 Task: Use the formula "GAMMA.DIST" in spreadsheet "Project portfolio".
Action: Mouse pressed left at (435, 331)
Screenshot: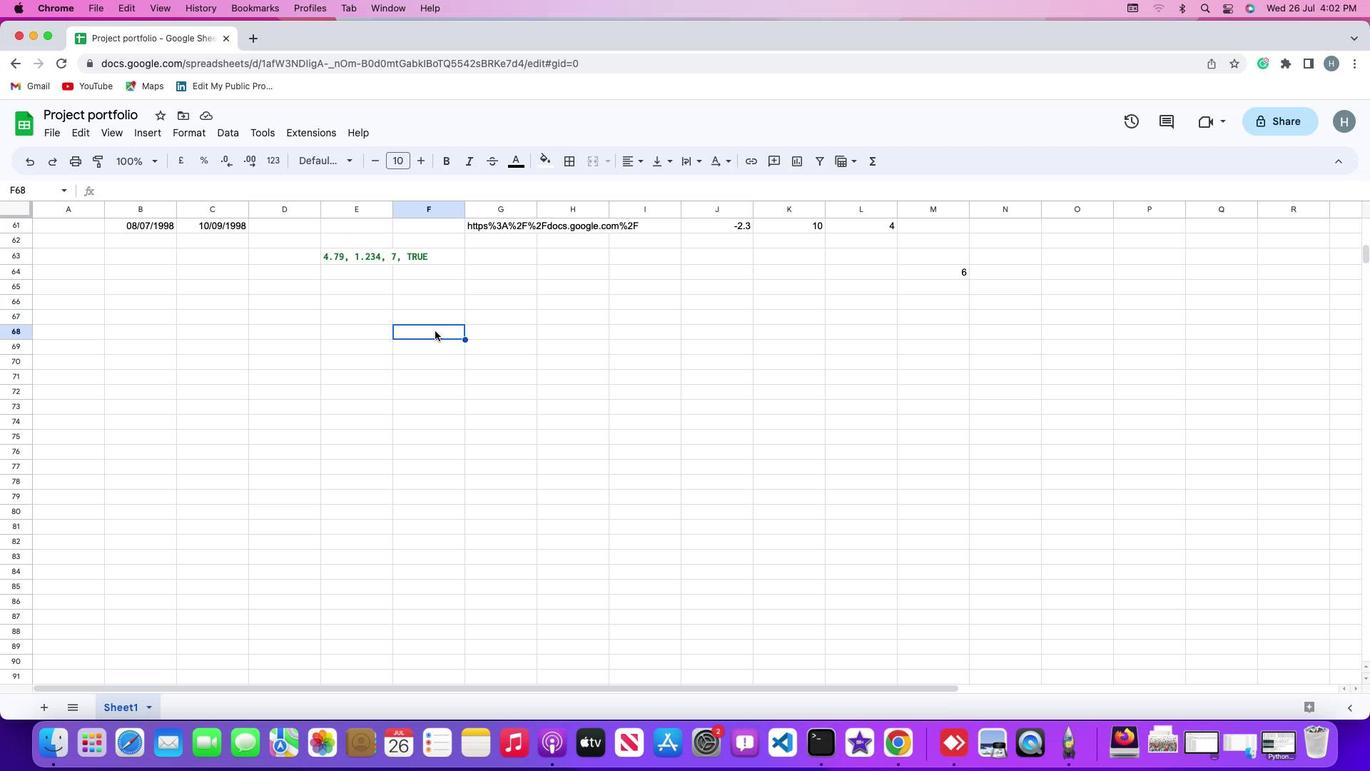 
Action: Mouse moved to (149, 135)
Screenshot: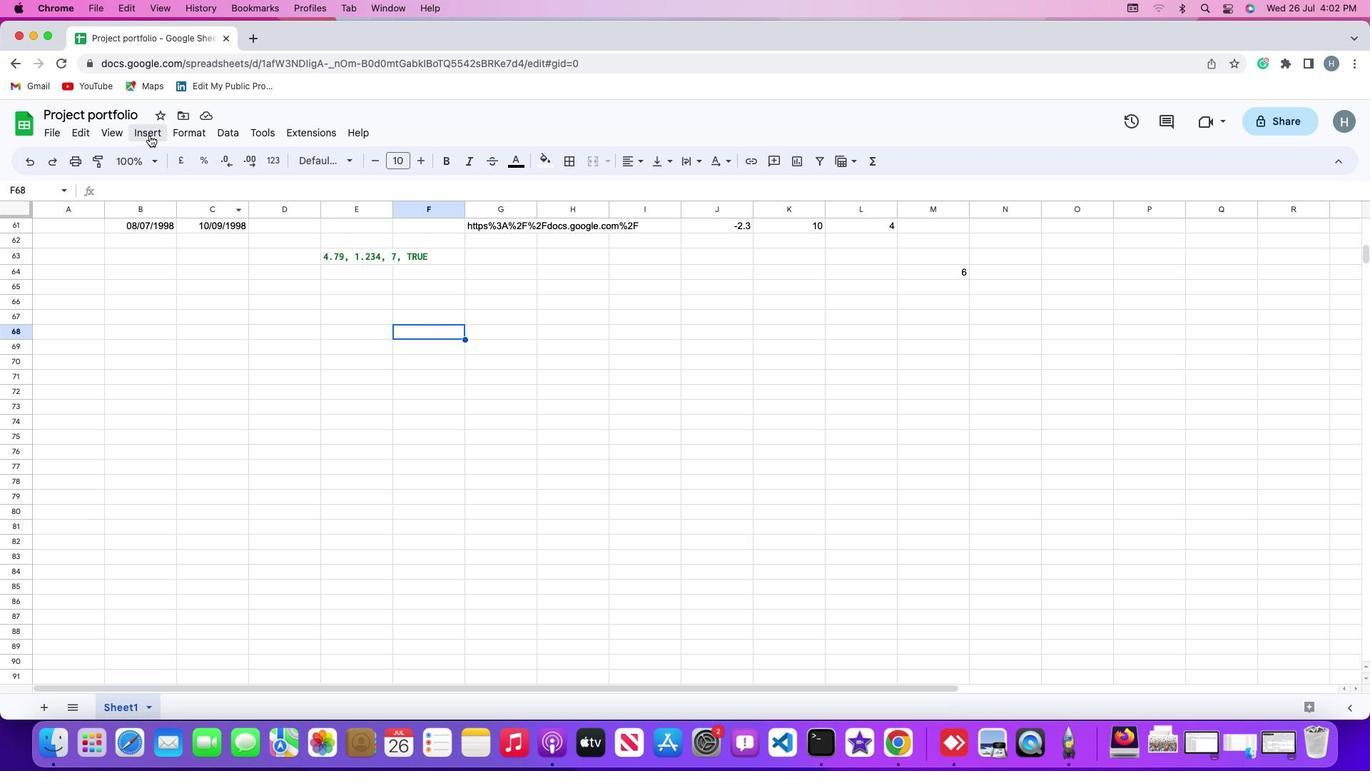 
Action: Mouse pressed left at (149, 135)
Screenshot: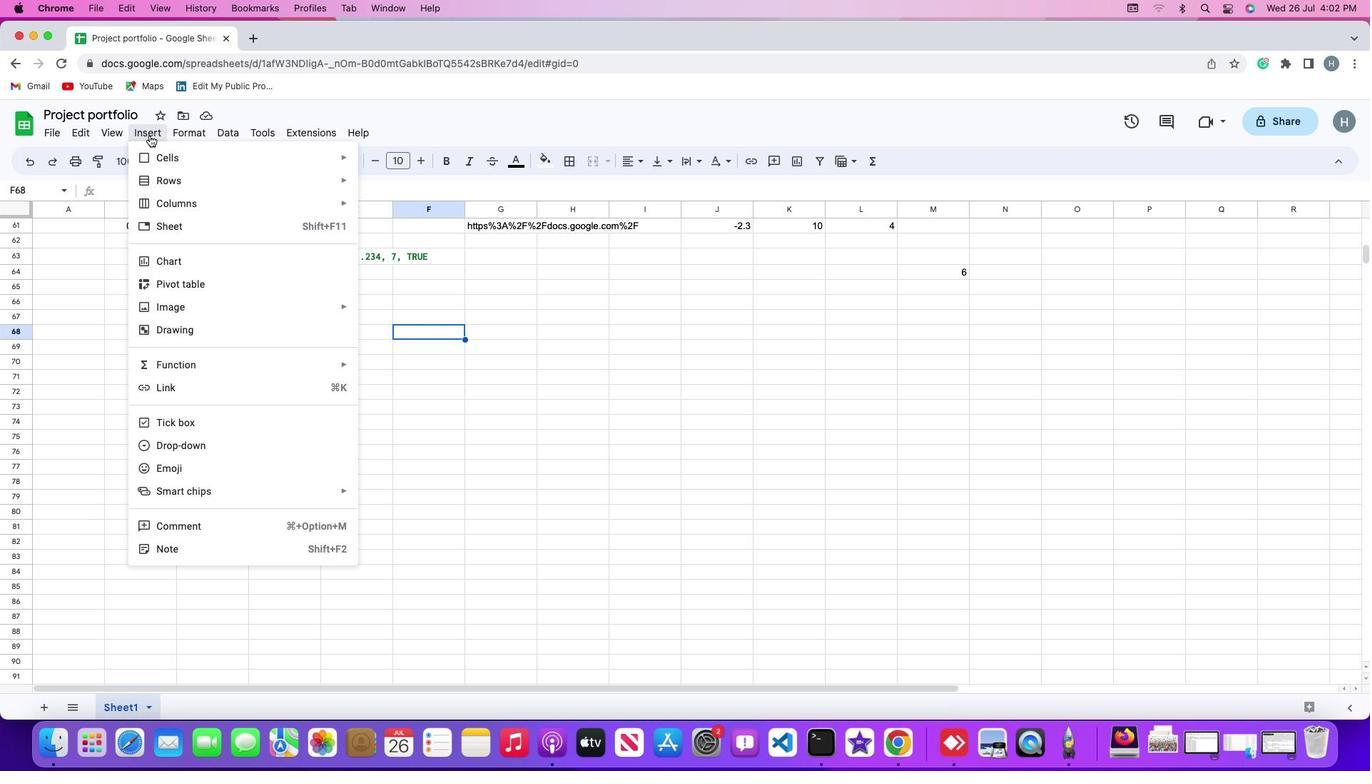 
Action: Mouse moved to (177, 359)
Screenshot: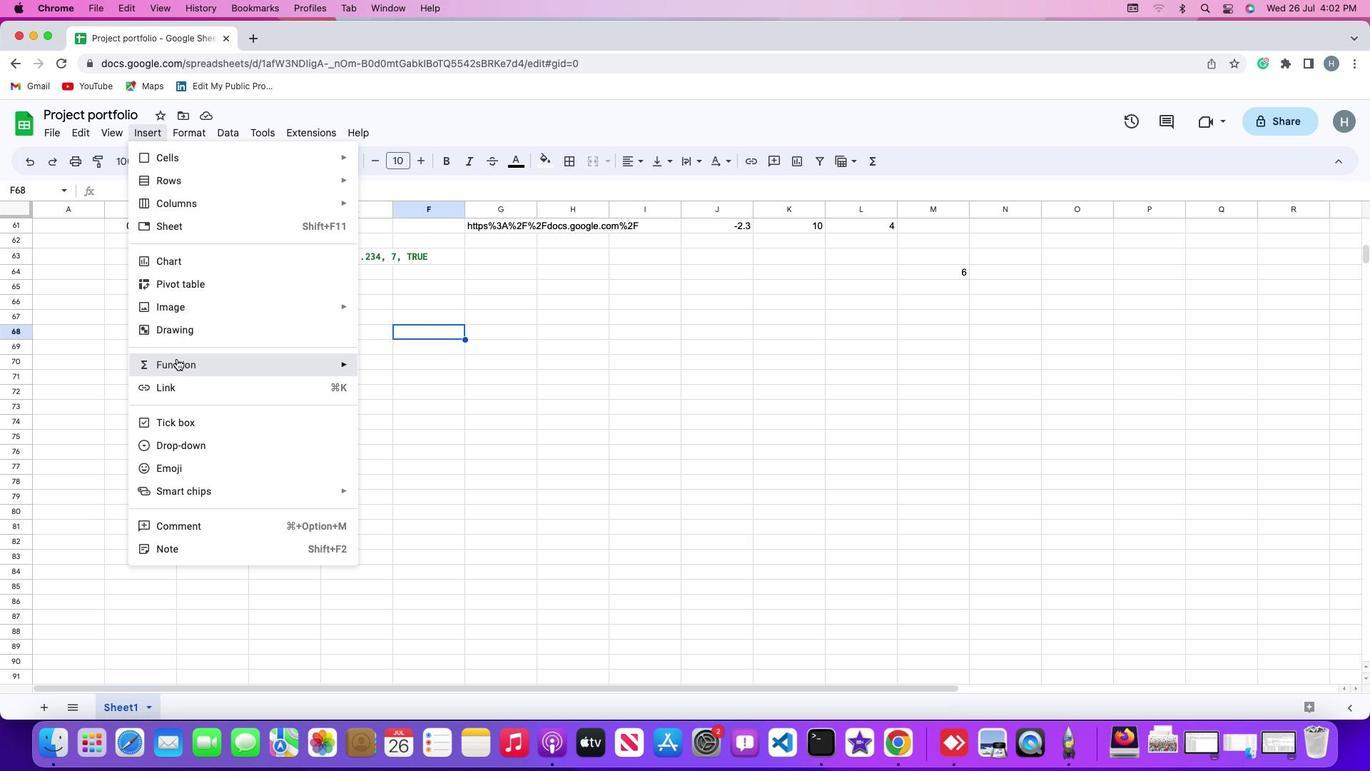 
Action: Mouse pressed left at (177, 359)
Screenshot: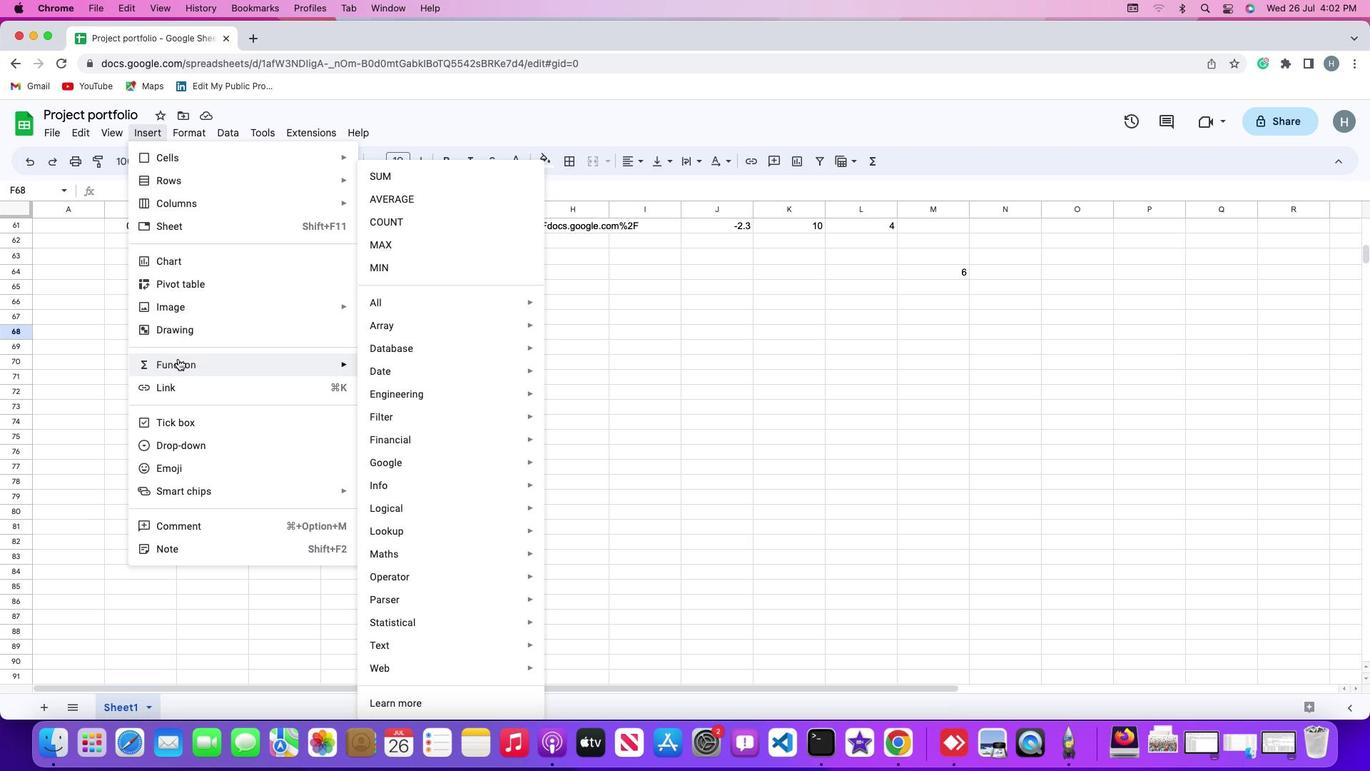 
Action: Mouse moved to (395, 302)
Screenshot: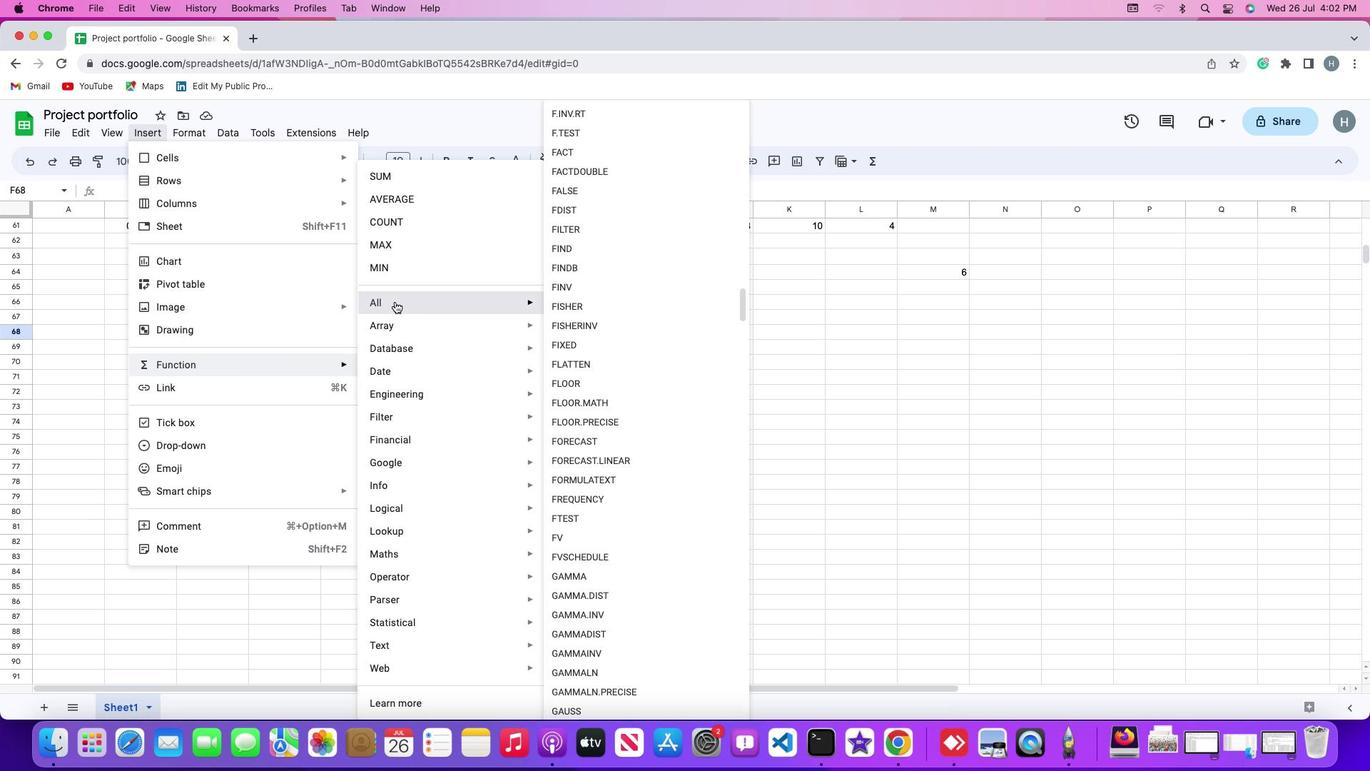 
Action: Mouse pressed left at (395, 302)
Screenshot: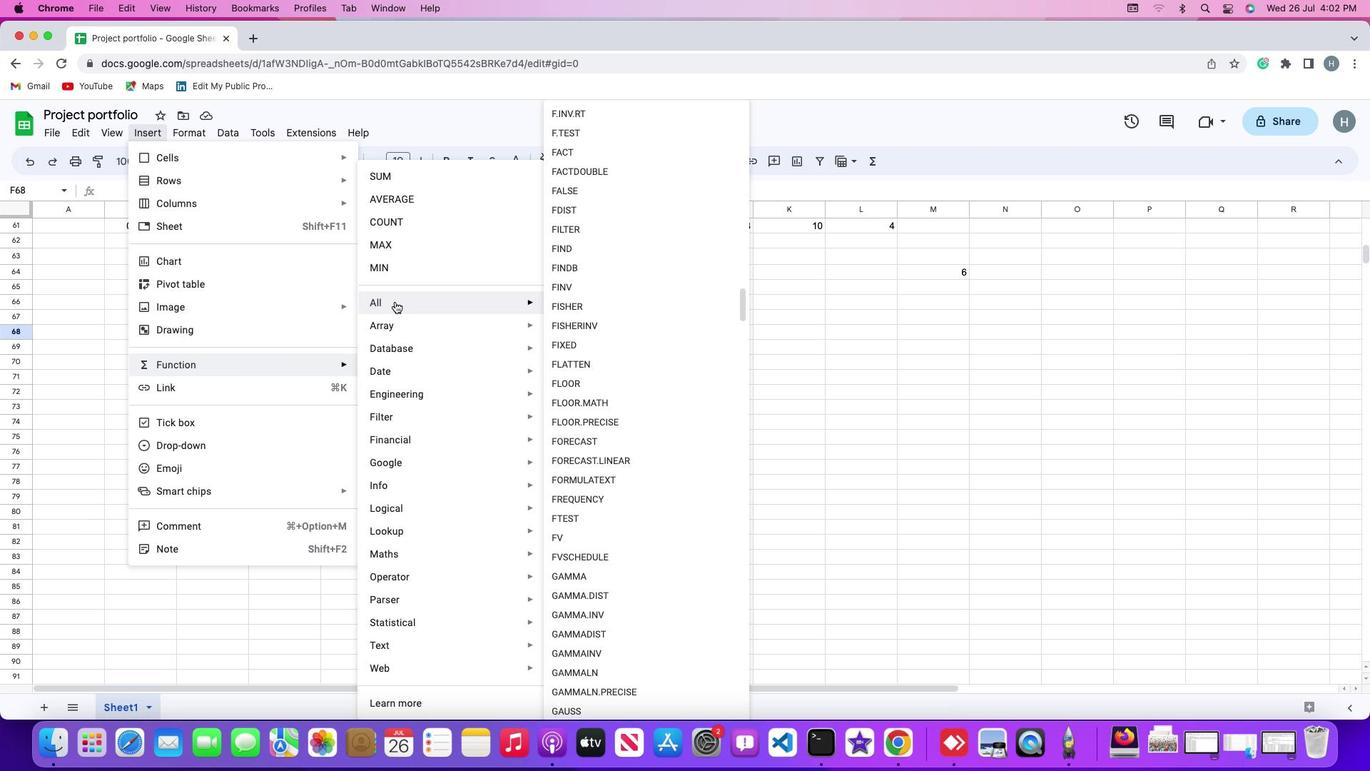 
Action: Mouse moved to (583, 600)
Screenshot: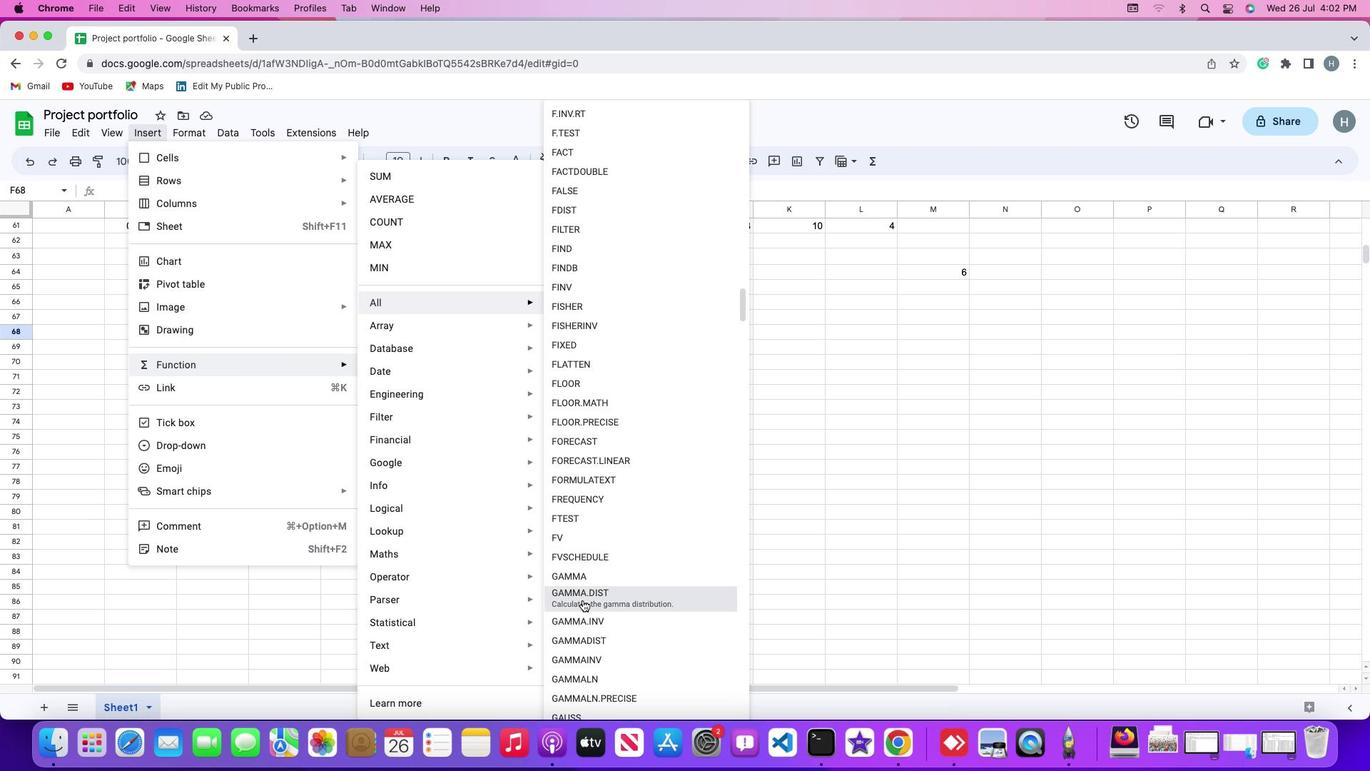 
Action: Mouse pressed left at (583, 600)
Screenshot: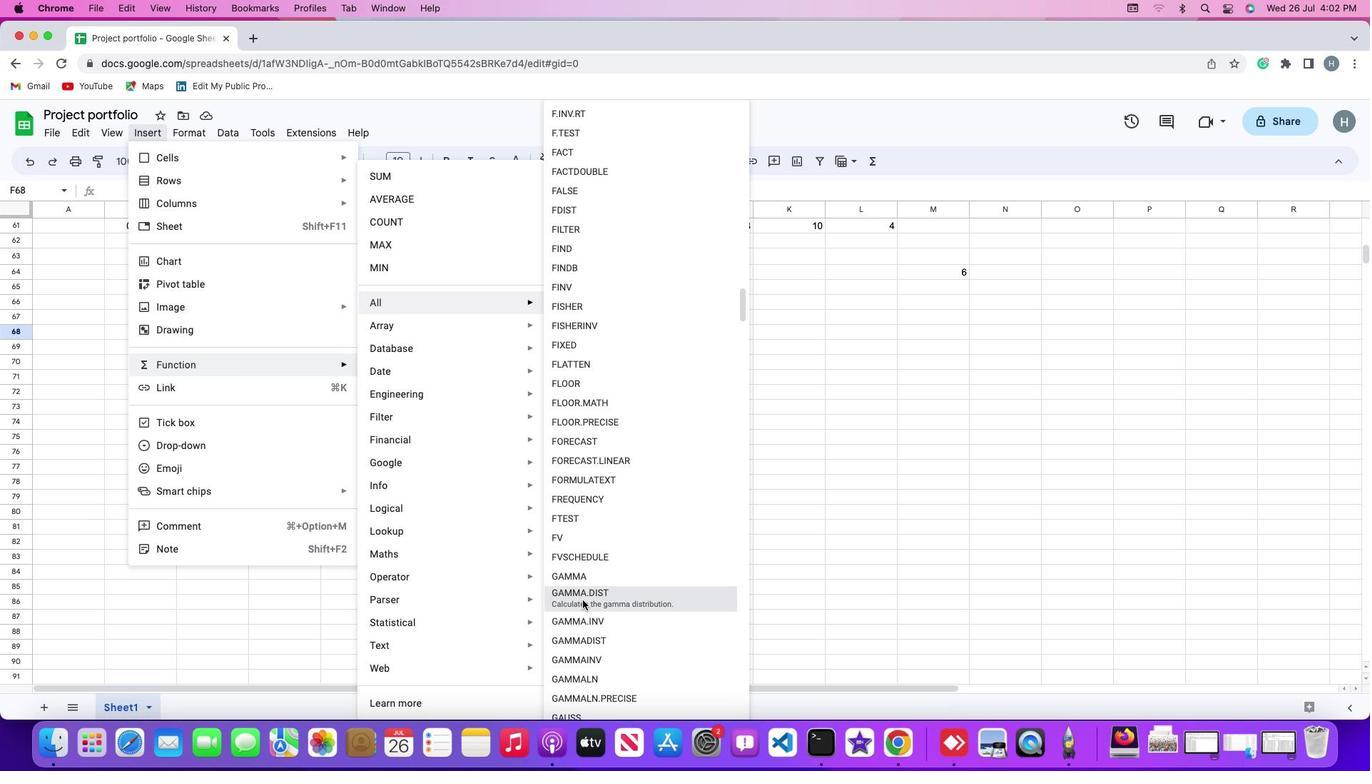 
Action: Mouse moved to (501, 309)
Screenshot: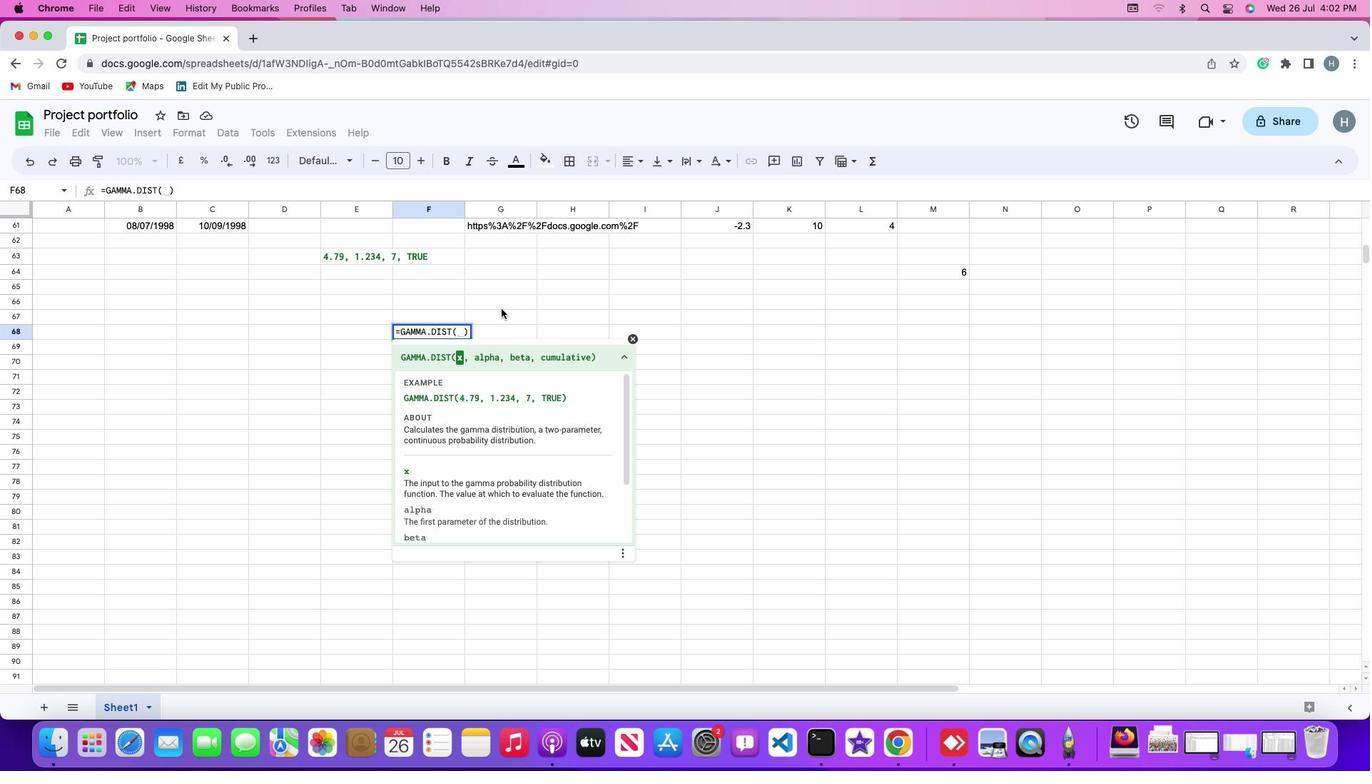 
Action: Key pressed '4'
Screenshot: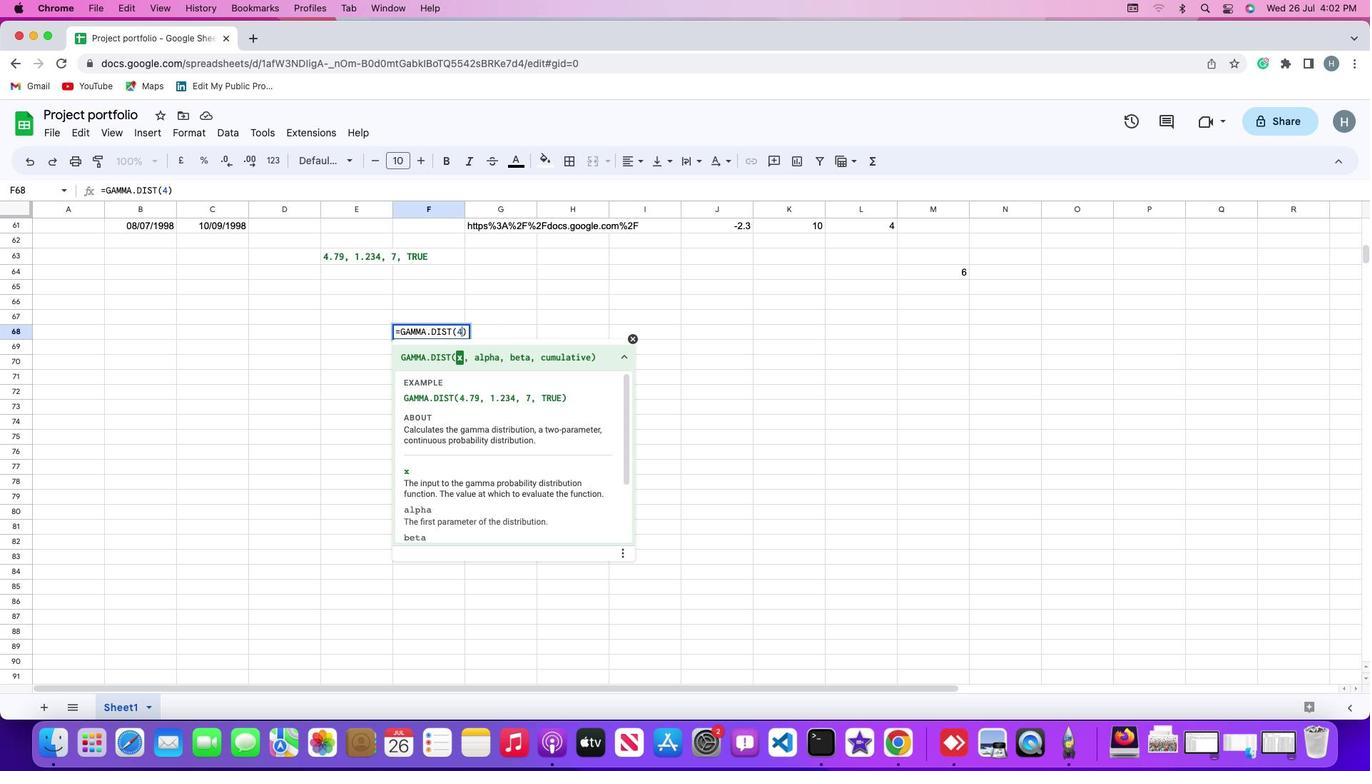 
Action: Mouse moved to (501, 309)
Screenshot: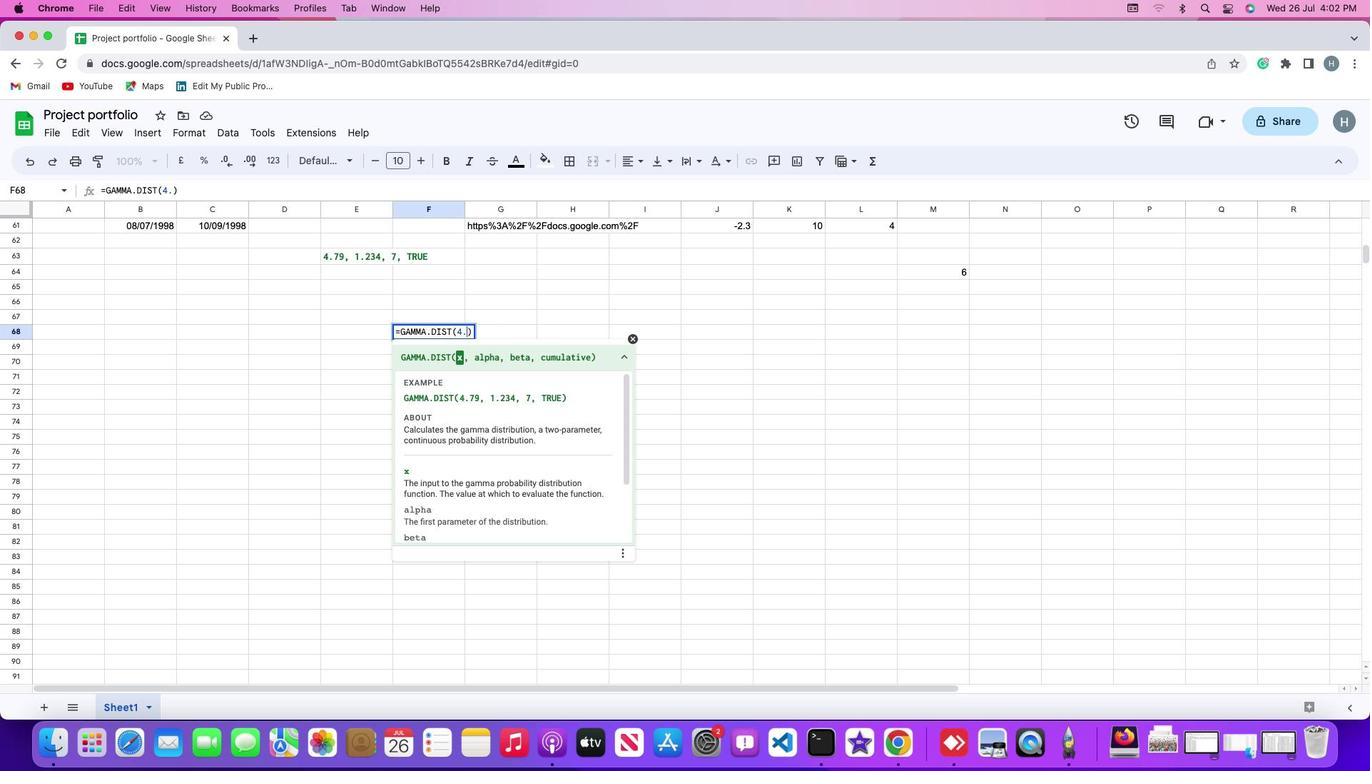 
Action: Key pressed '.'
Screenshot: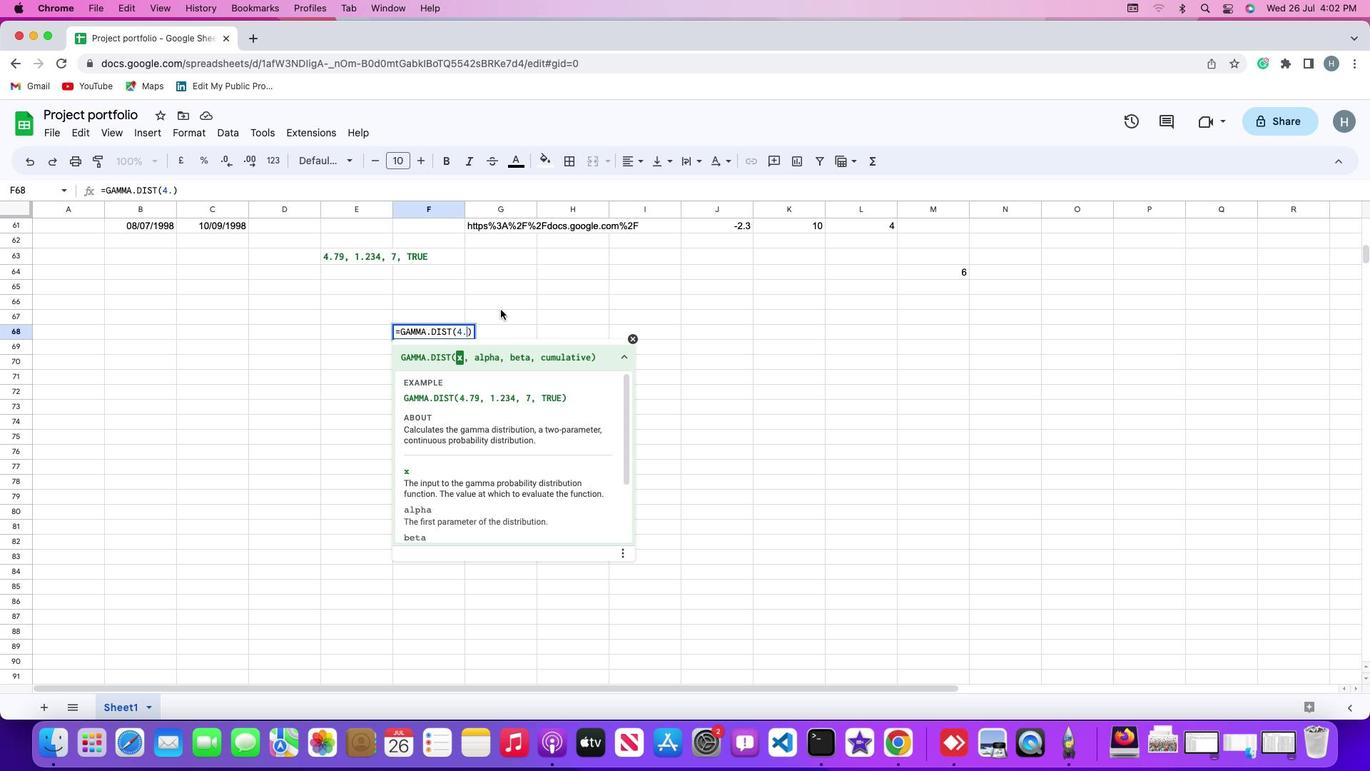 
Action: Mouse moved to (541, 311)
Screenshot: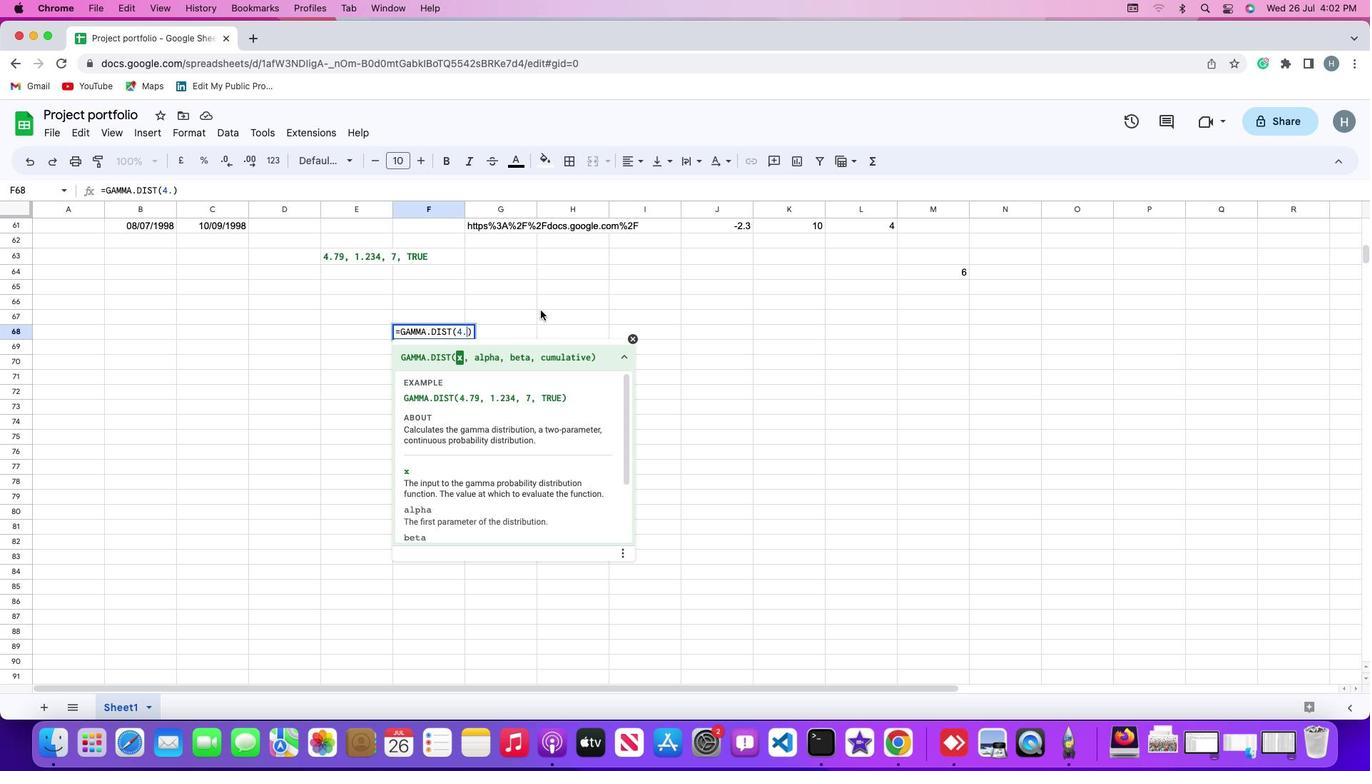 
Action: Key pressed '7''9'
Screenshot: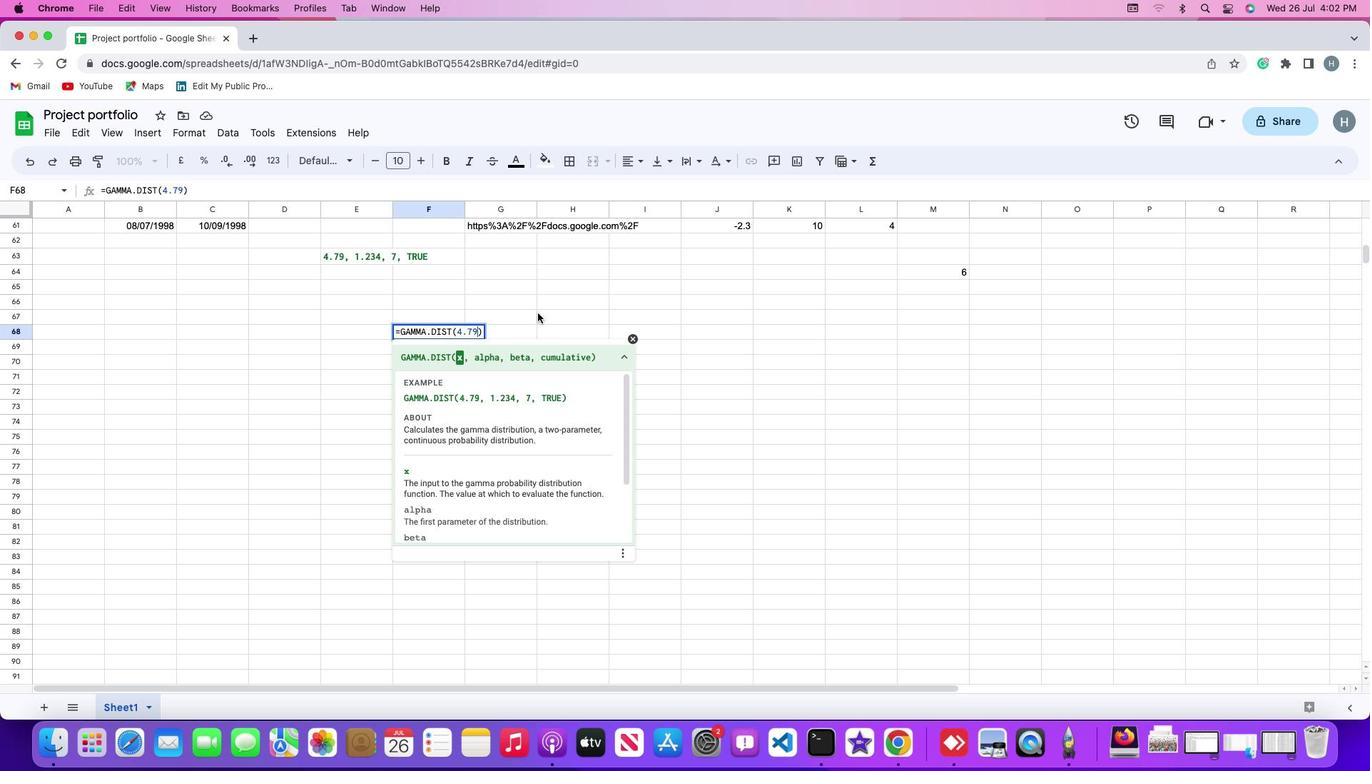 
Action: Mouse moved to (531, 347)
Screenshot: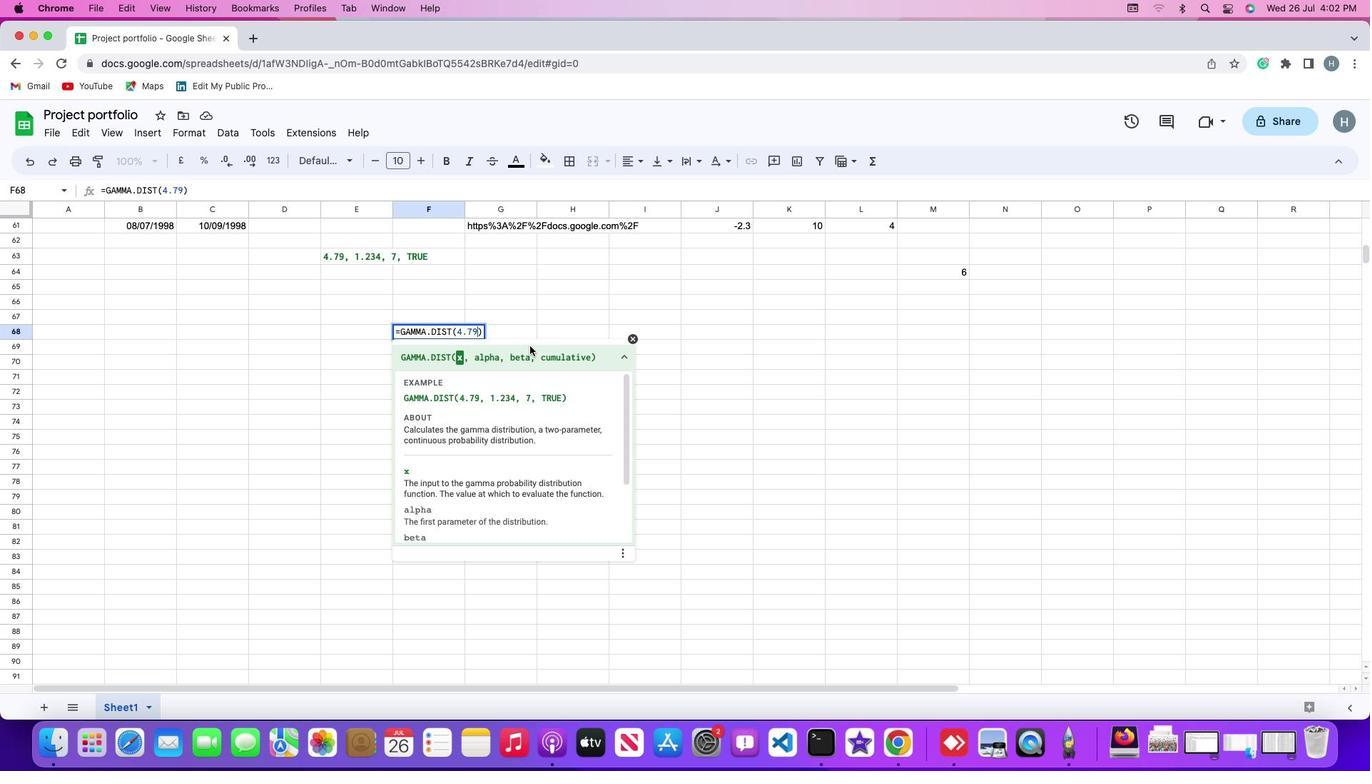 
Action: Key pressed ',''1''.'
Screenshot: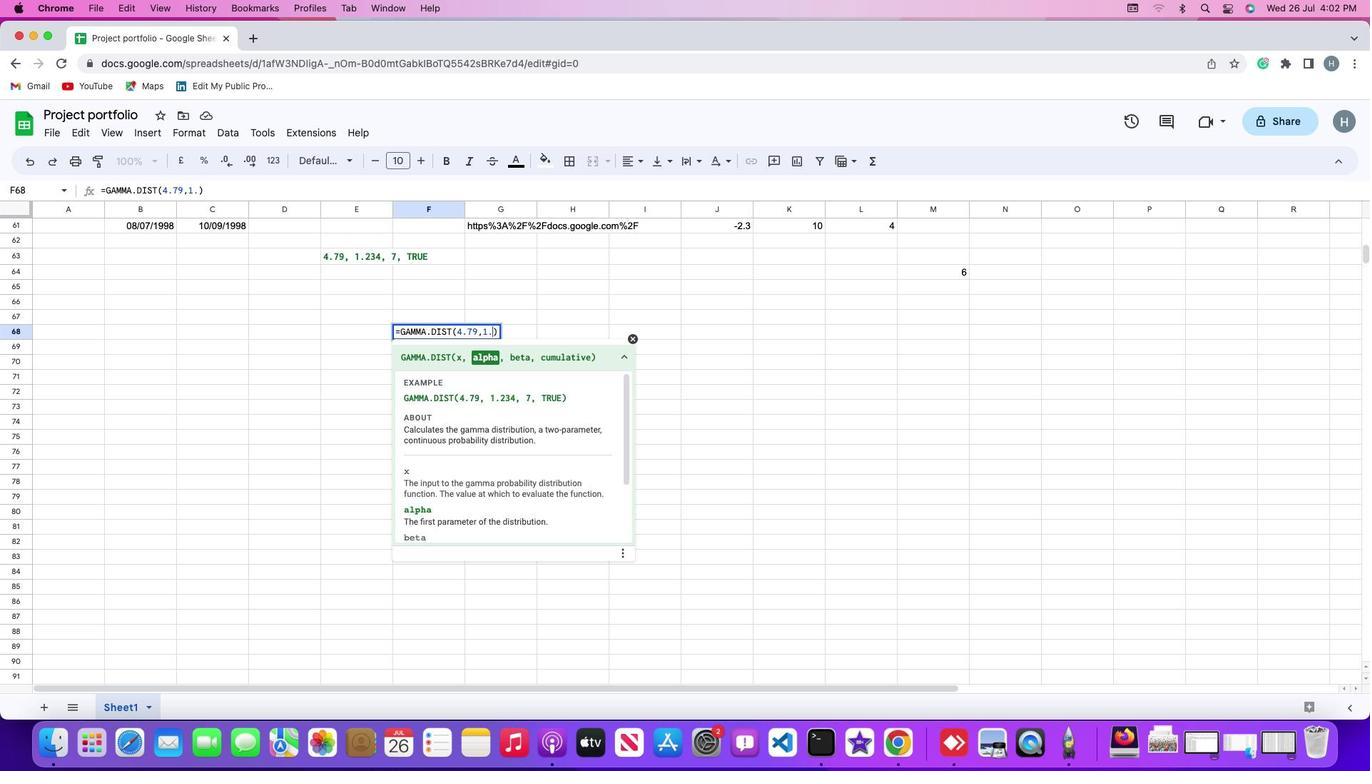 
Action: Mouse moved to (531, 347)
Screenshot: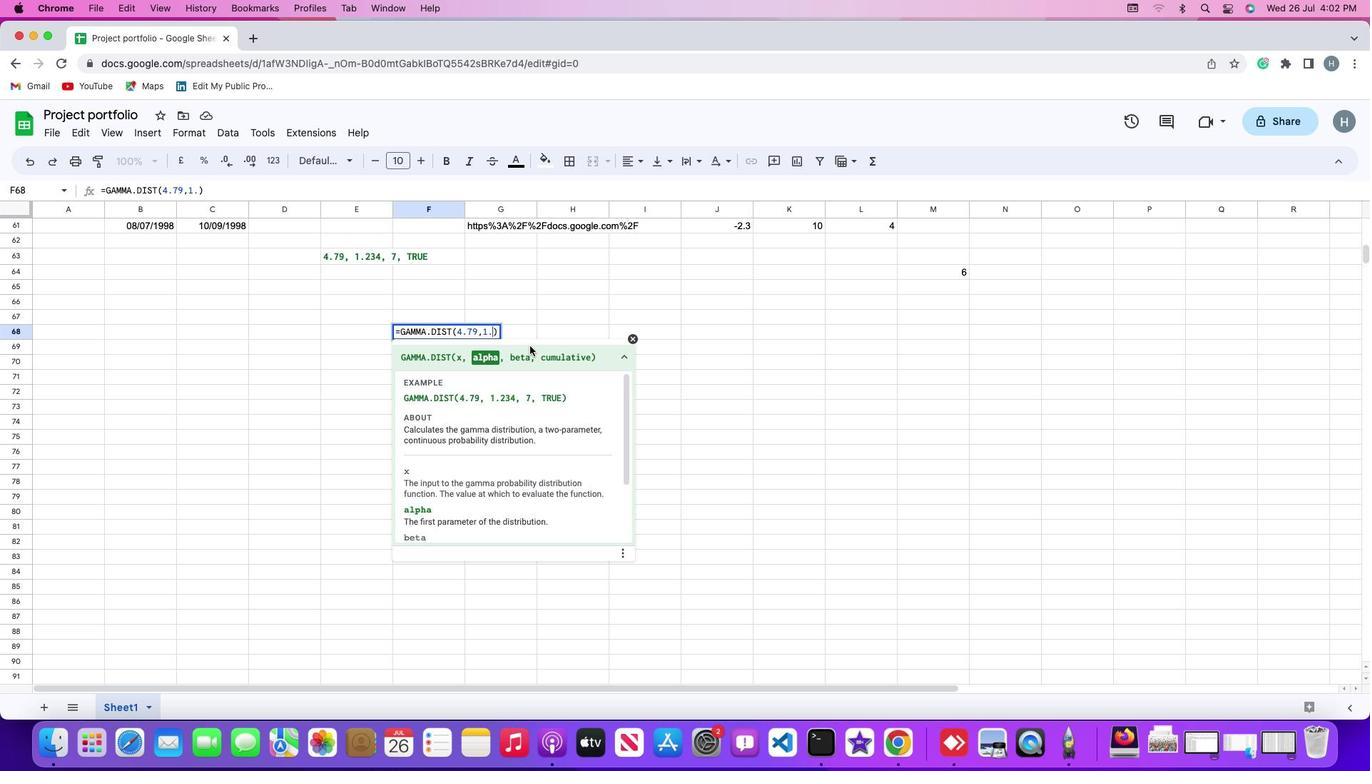 
Action: Key pressed '2''3'
Screenshot: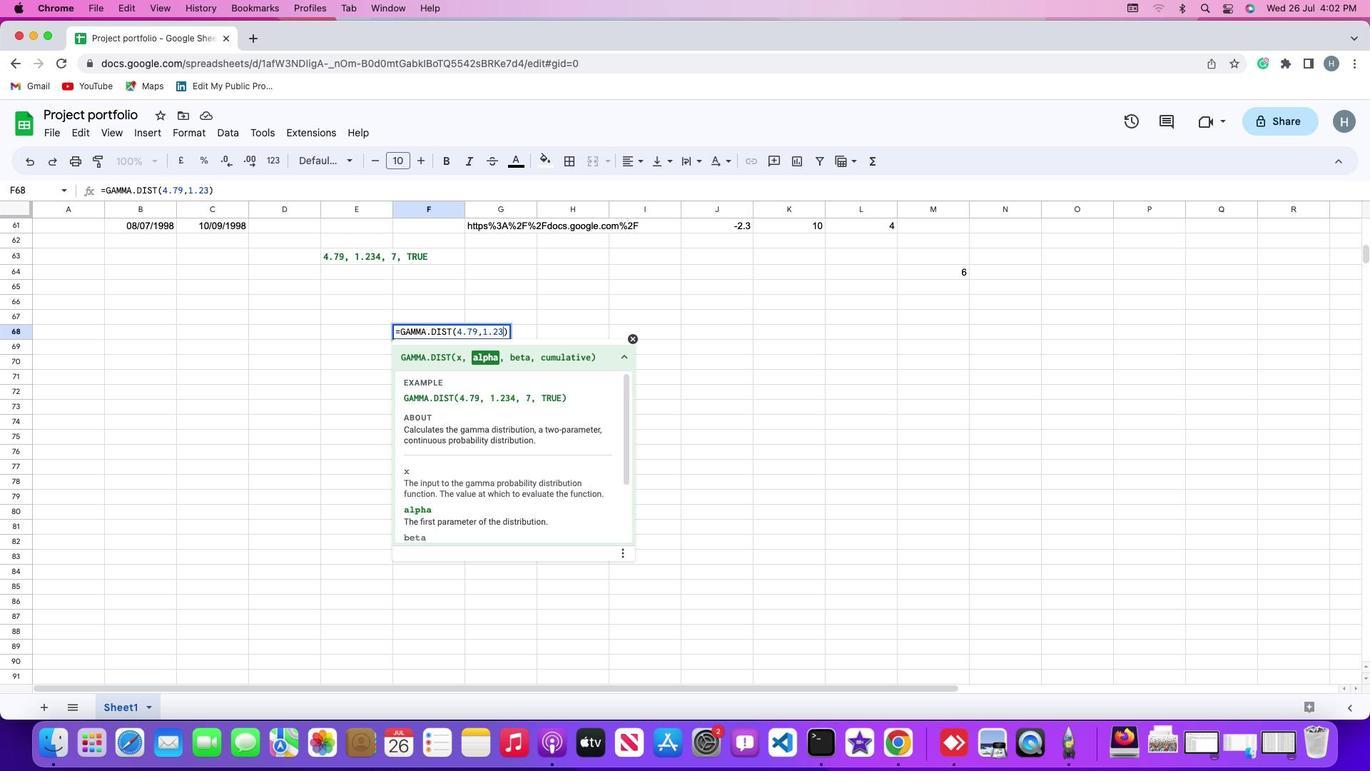 
Action: Mouse moved to (529, 347)
Screenshot: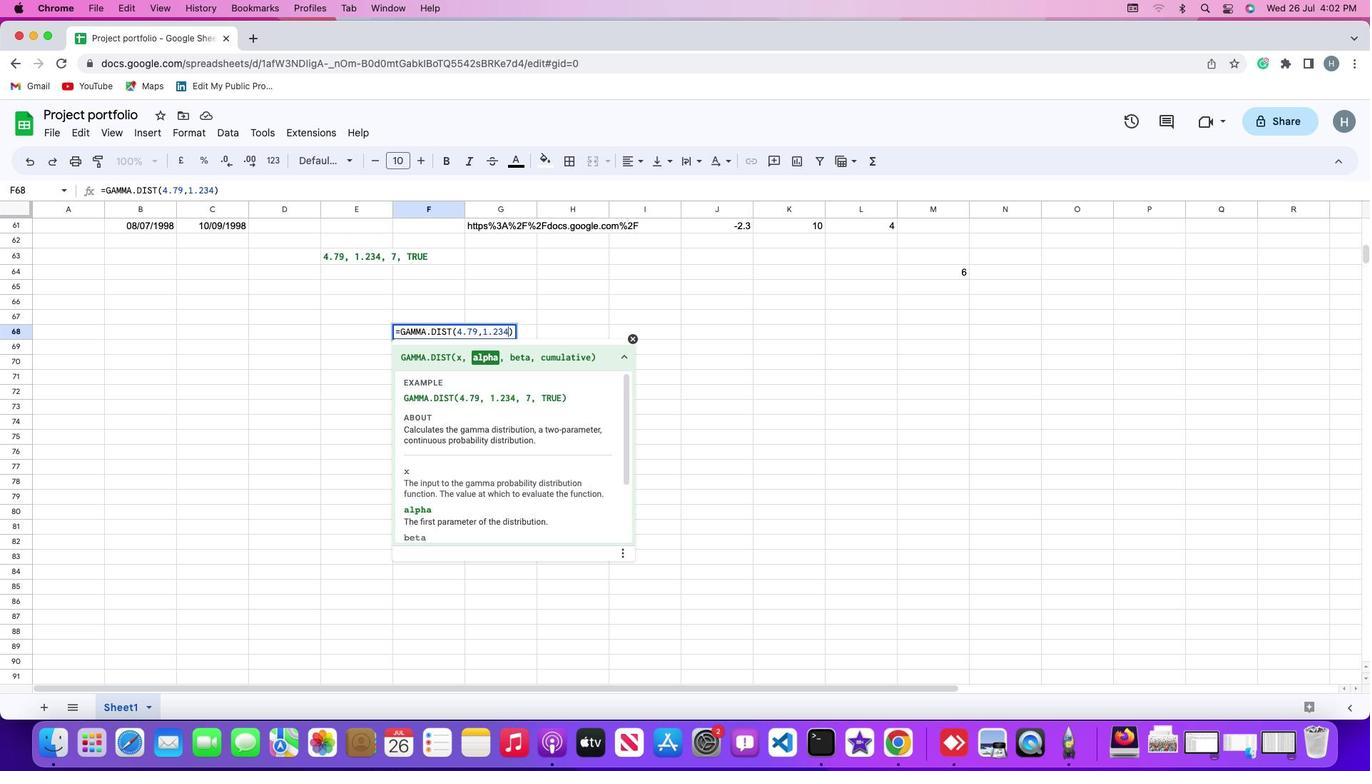 
Action: Key pressed '4'
Screenshot: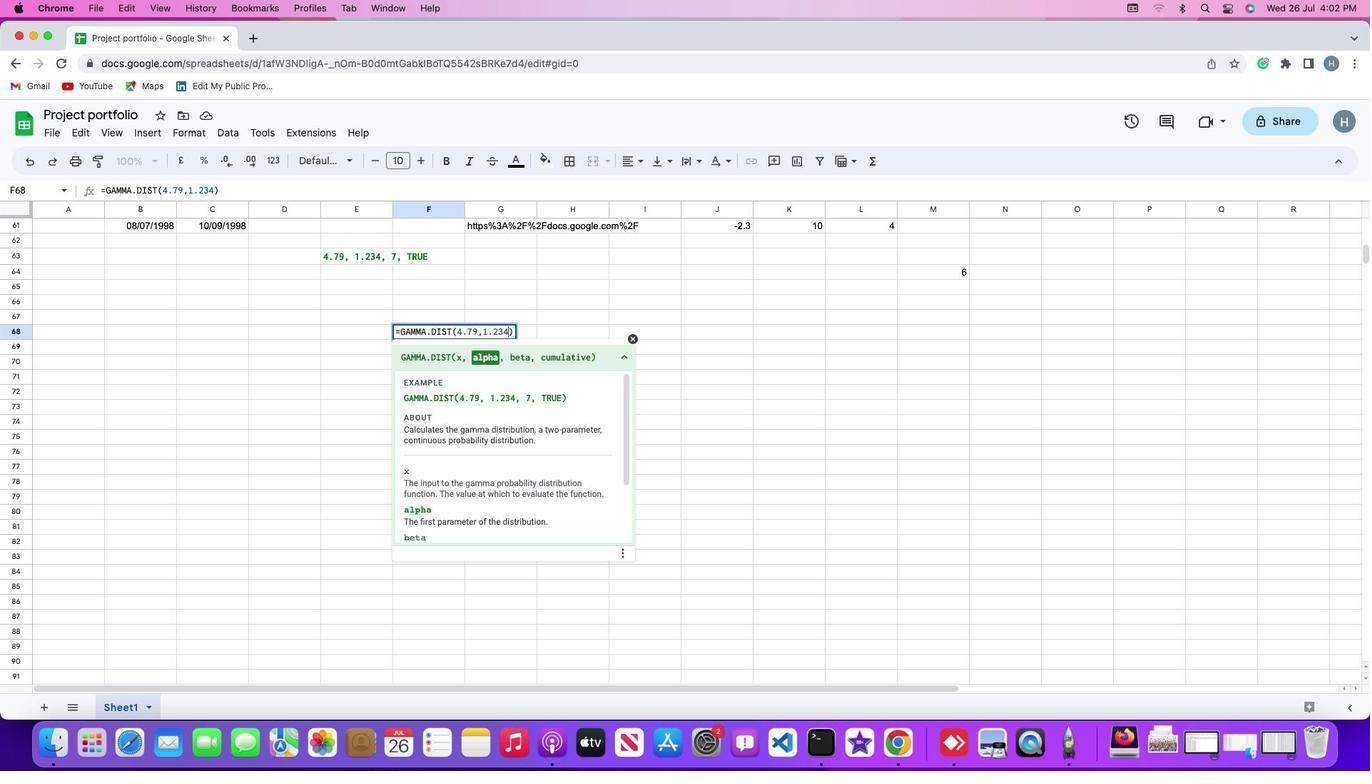 
Action: Mouse moved to (529, 348)
Screenshot: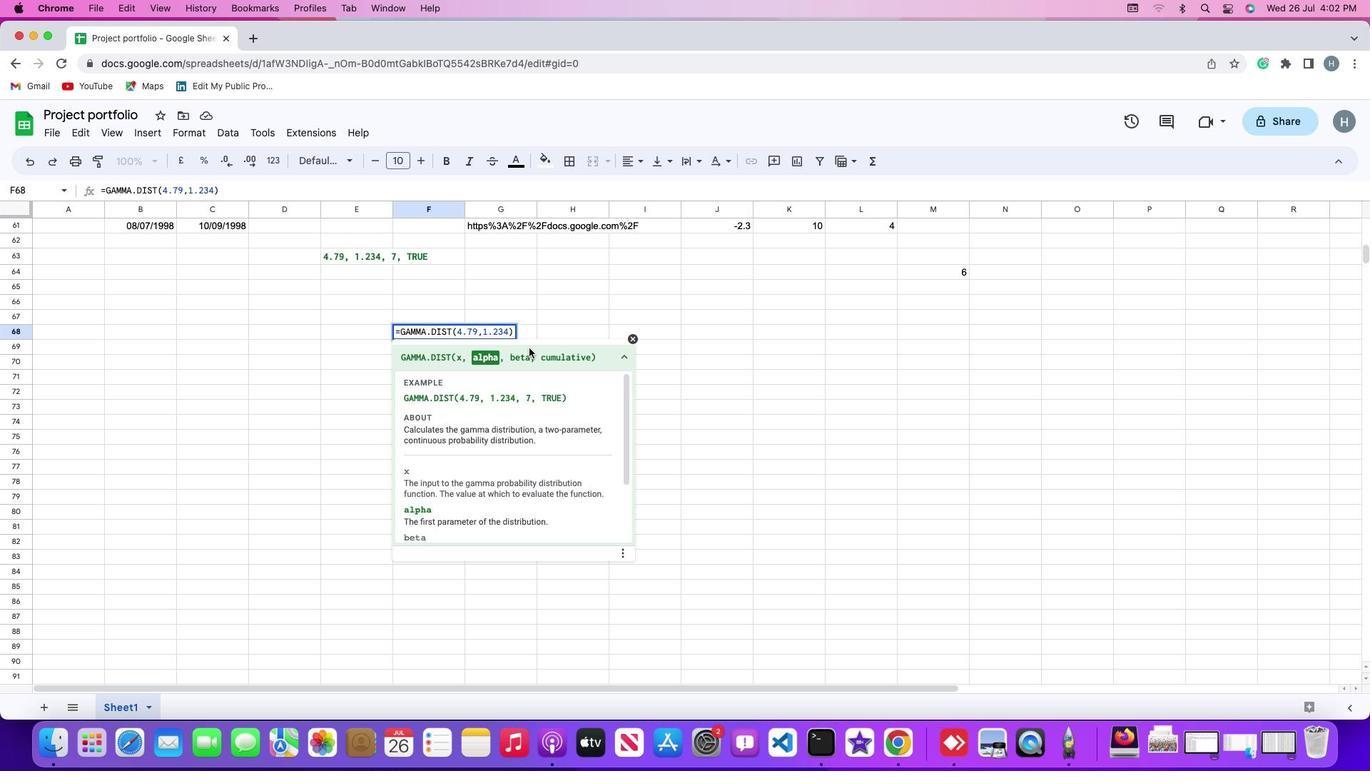 
Action: Key pressed ','
Screenshot: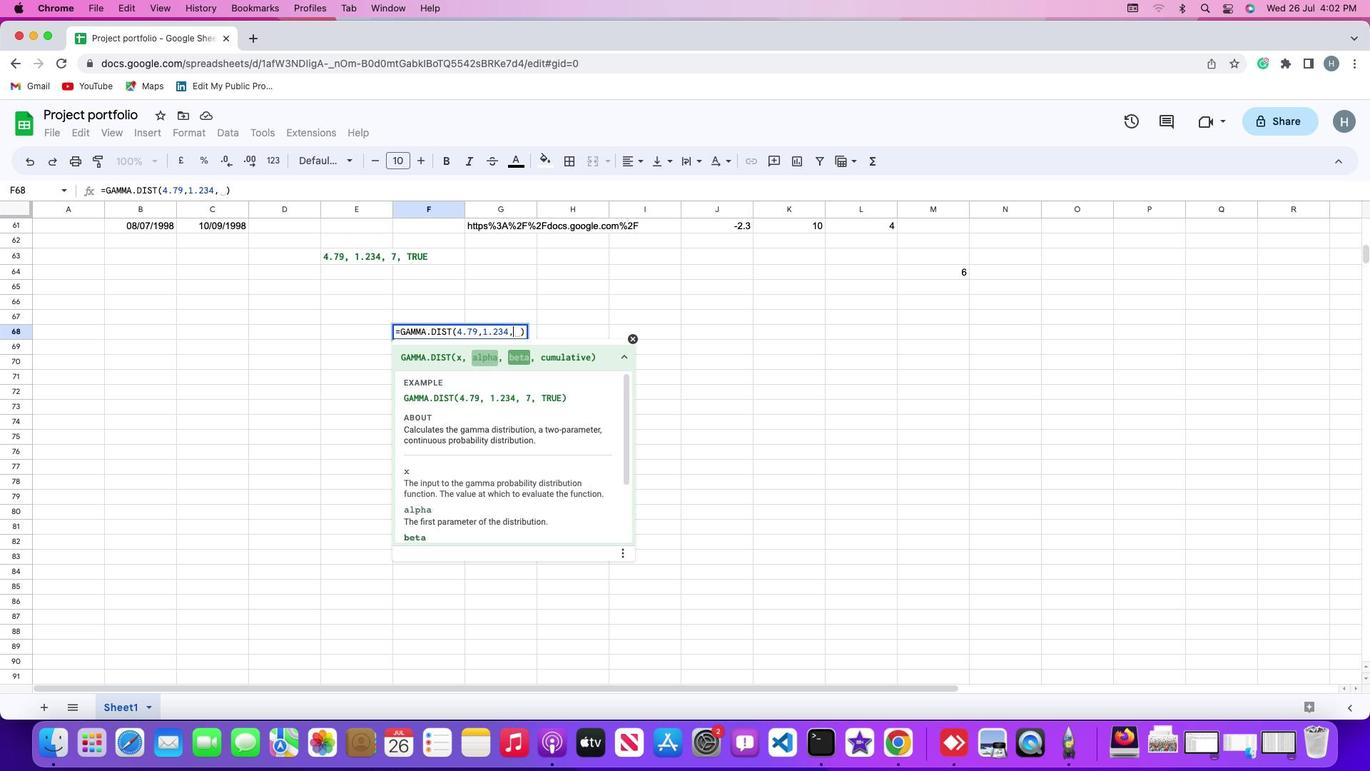 
Action: Mouse moved to (529, 349)
Screenshot: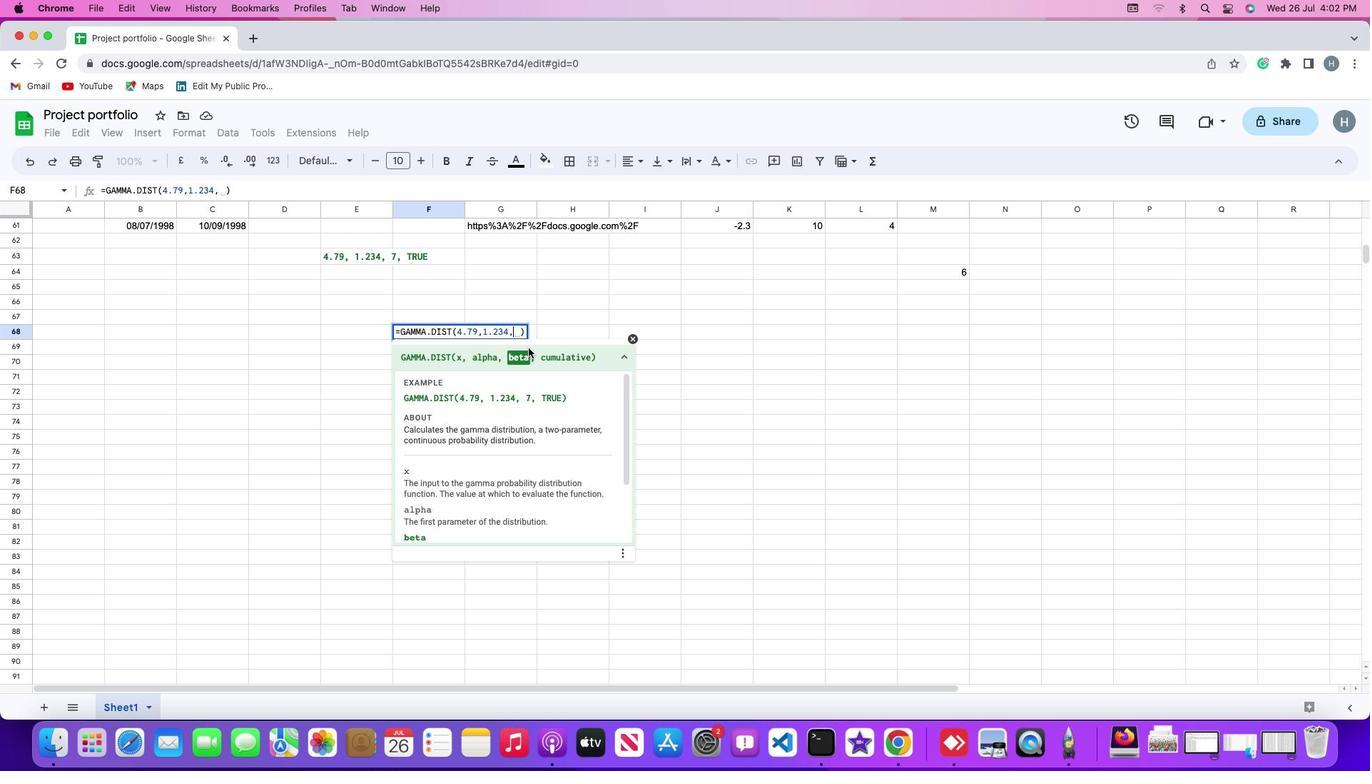 
Action: Key pressed '7'
Screenshot: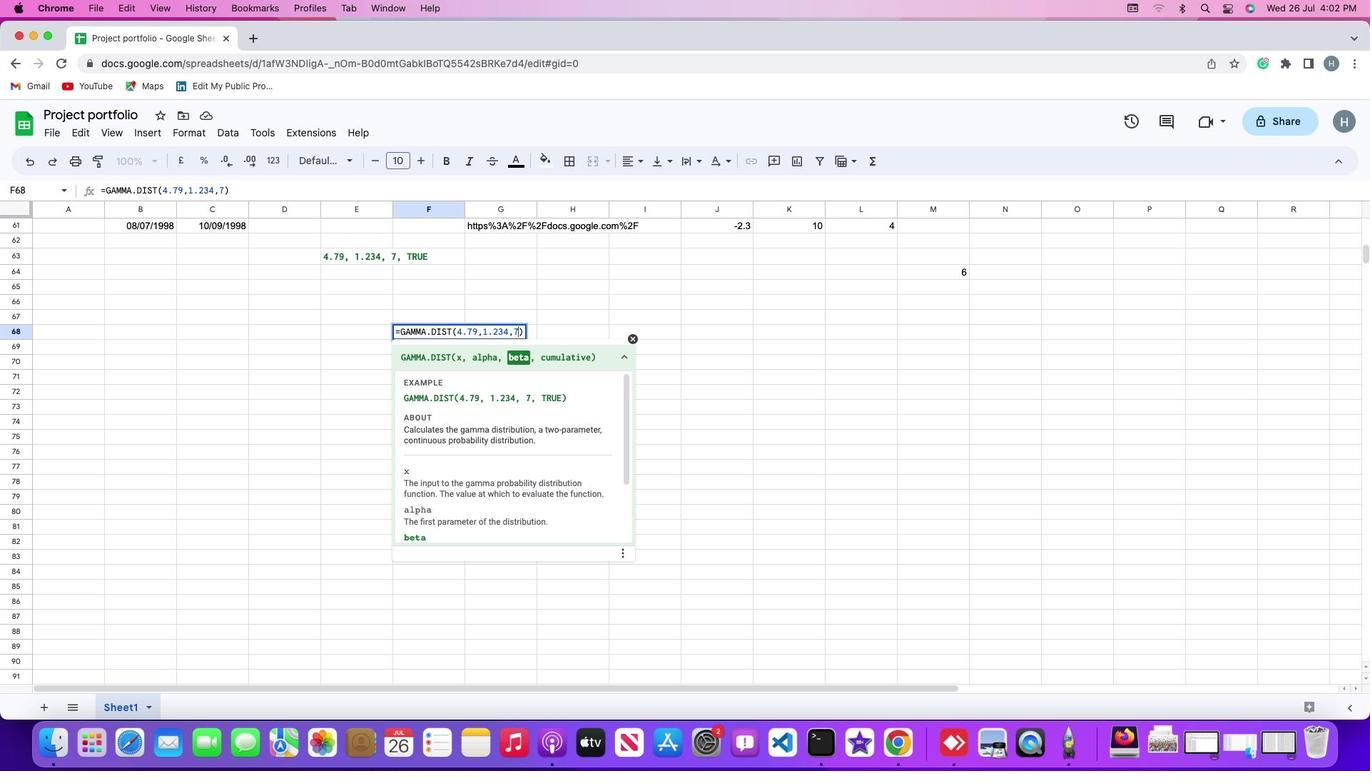 
Action: Mouse moved to (529, 349)
Screenshot: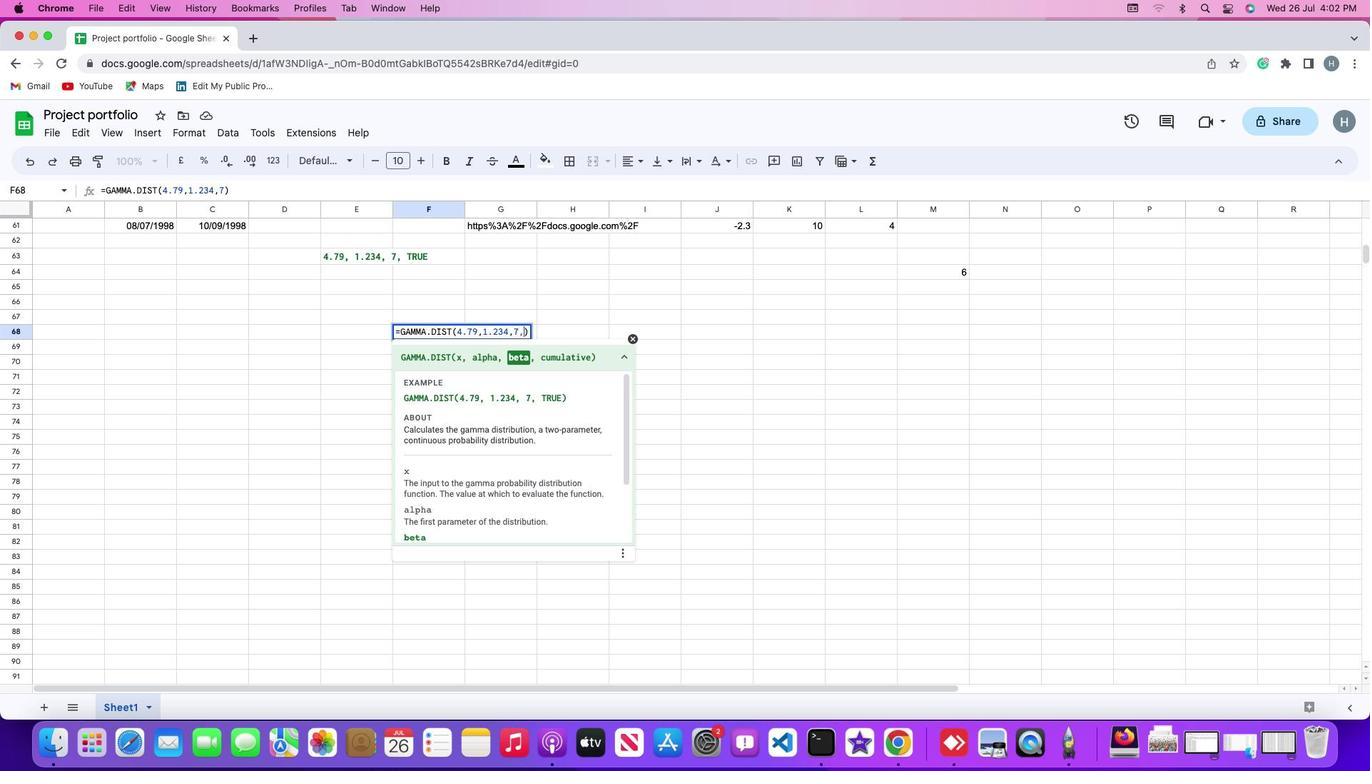 
Action: Key pressed ',''t''u'Key.backspace
Screenshot: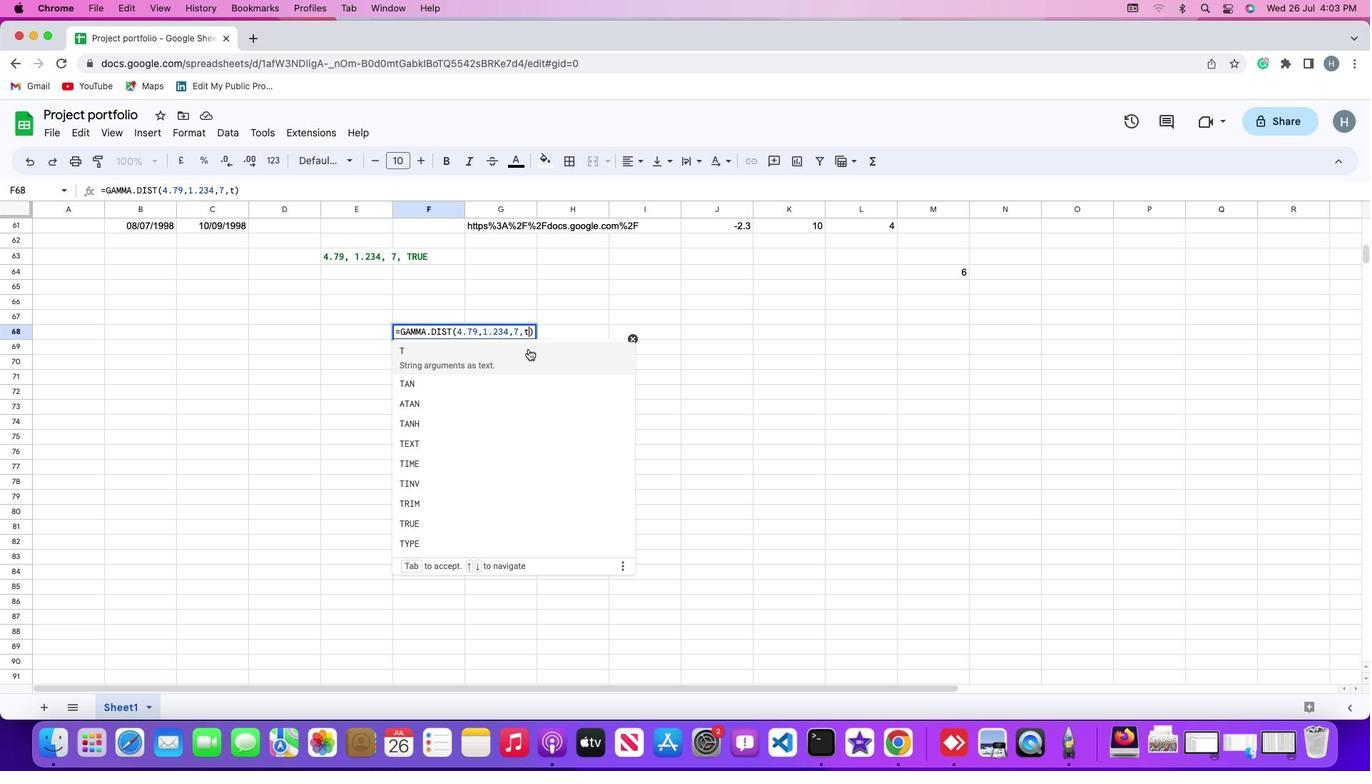 
Action: Mouse moved to (529, 350)
Screenshot: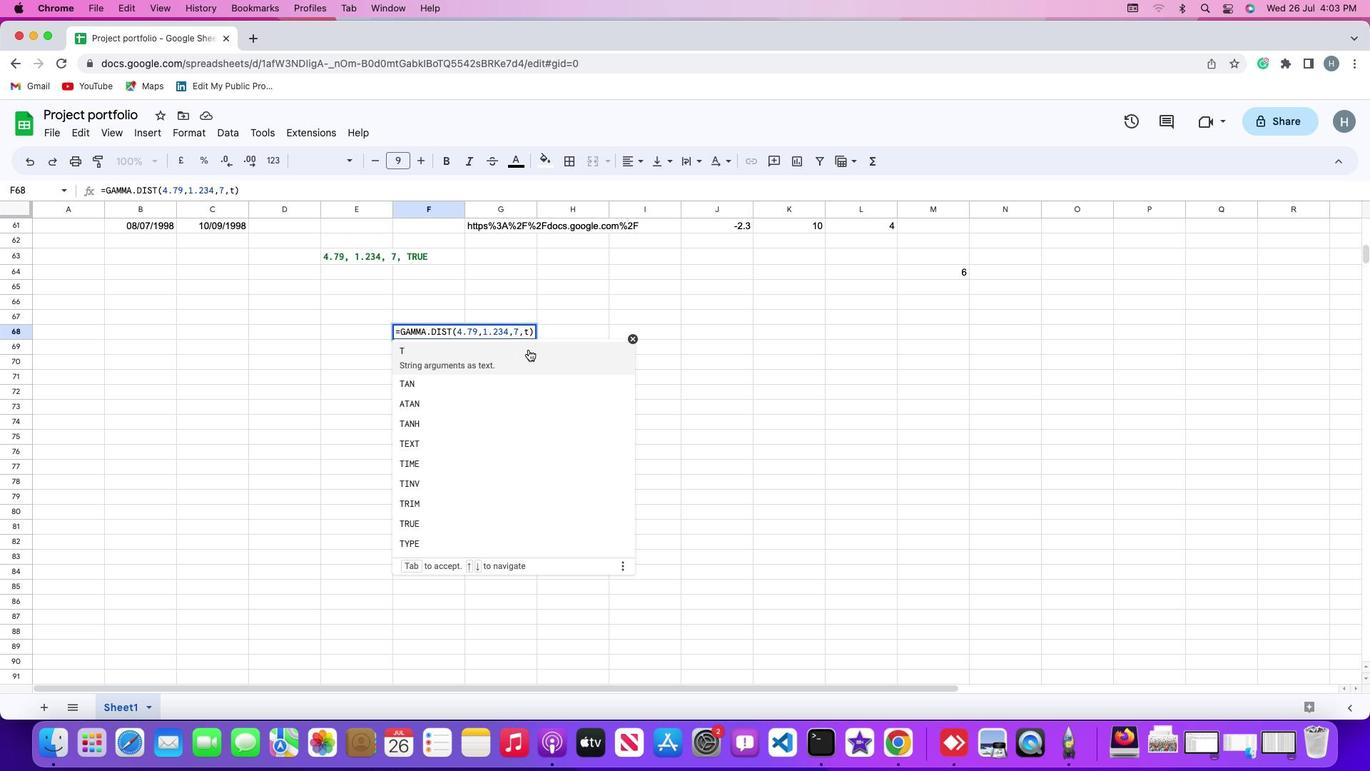 
Action: Key pressed 'r''u''e'
Screenshot: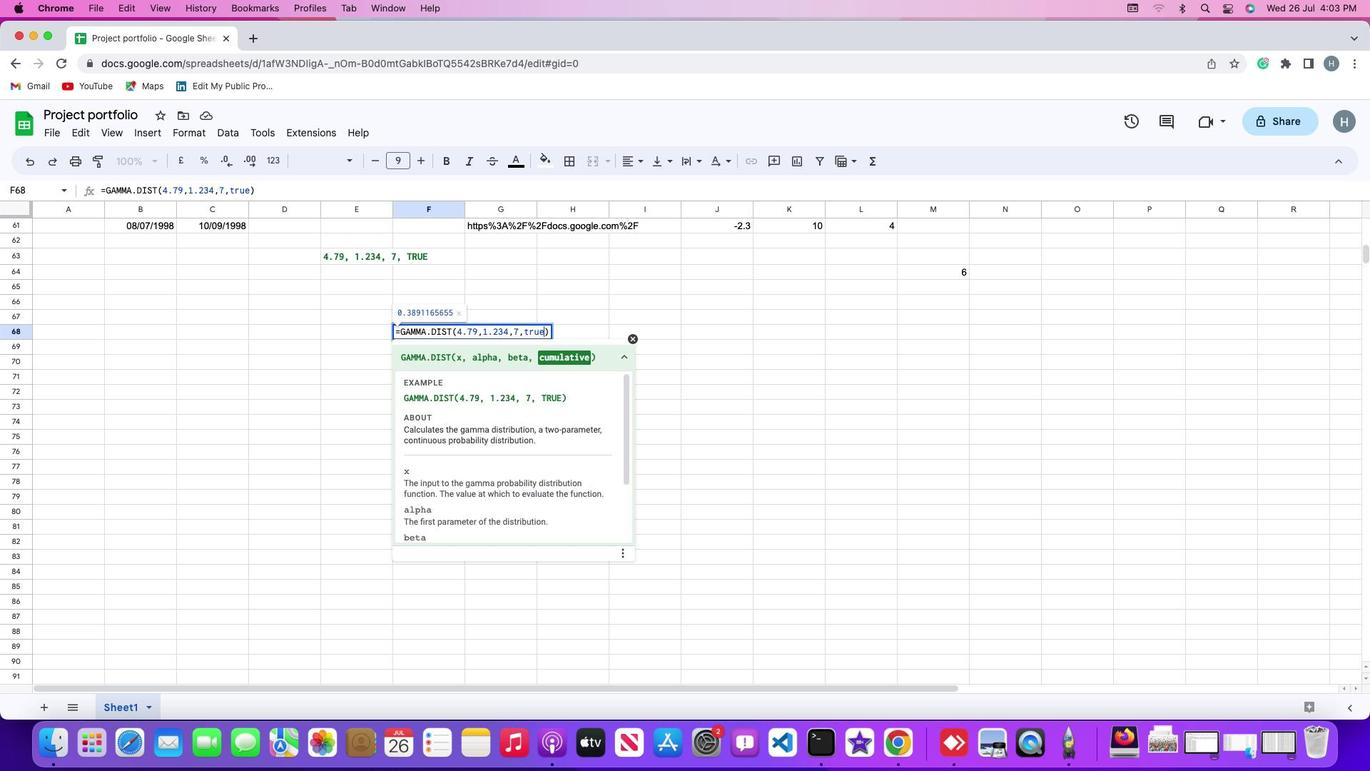 
Action: Mouse moved to (529, 350)
Screenshot: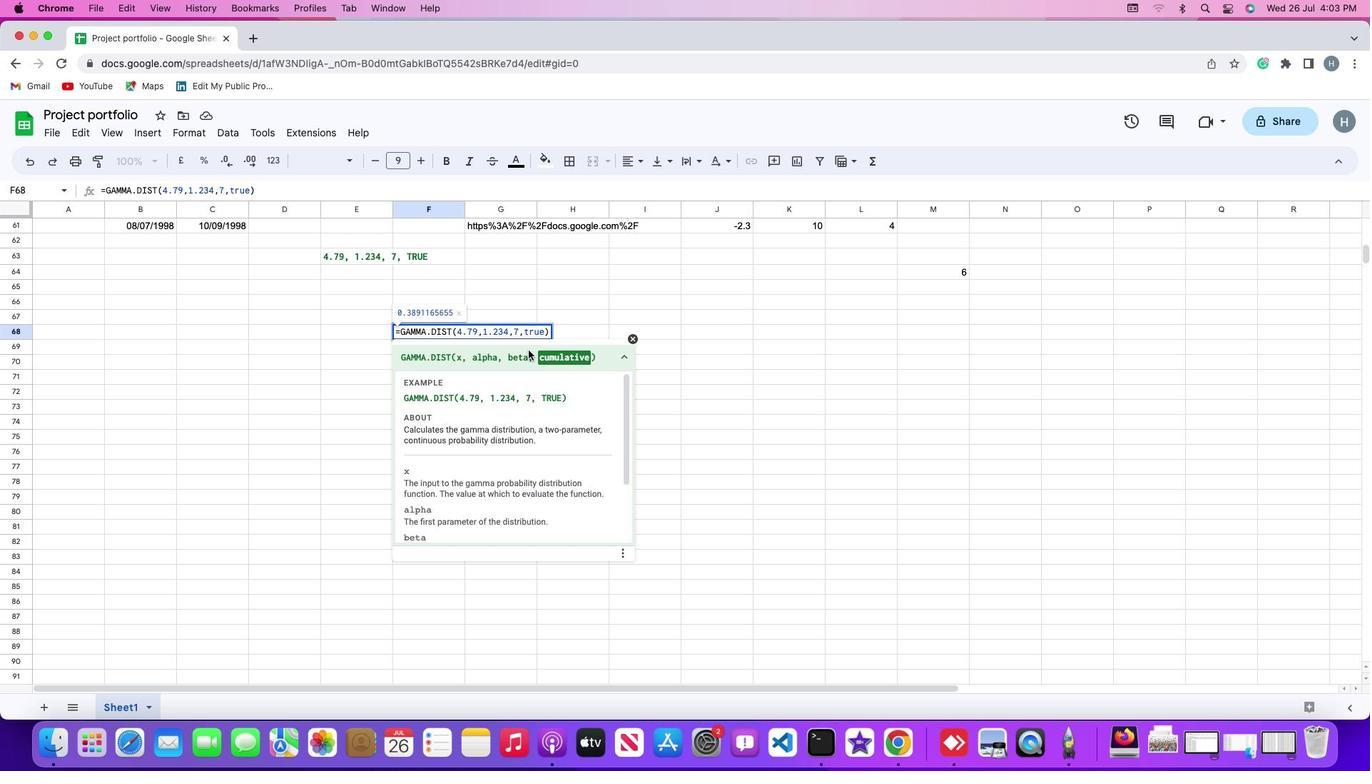 
Action: Key pressed Key.enter
Screenshot: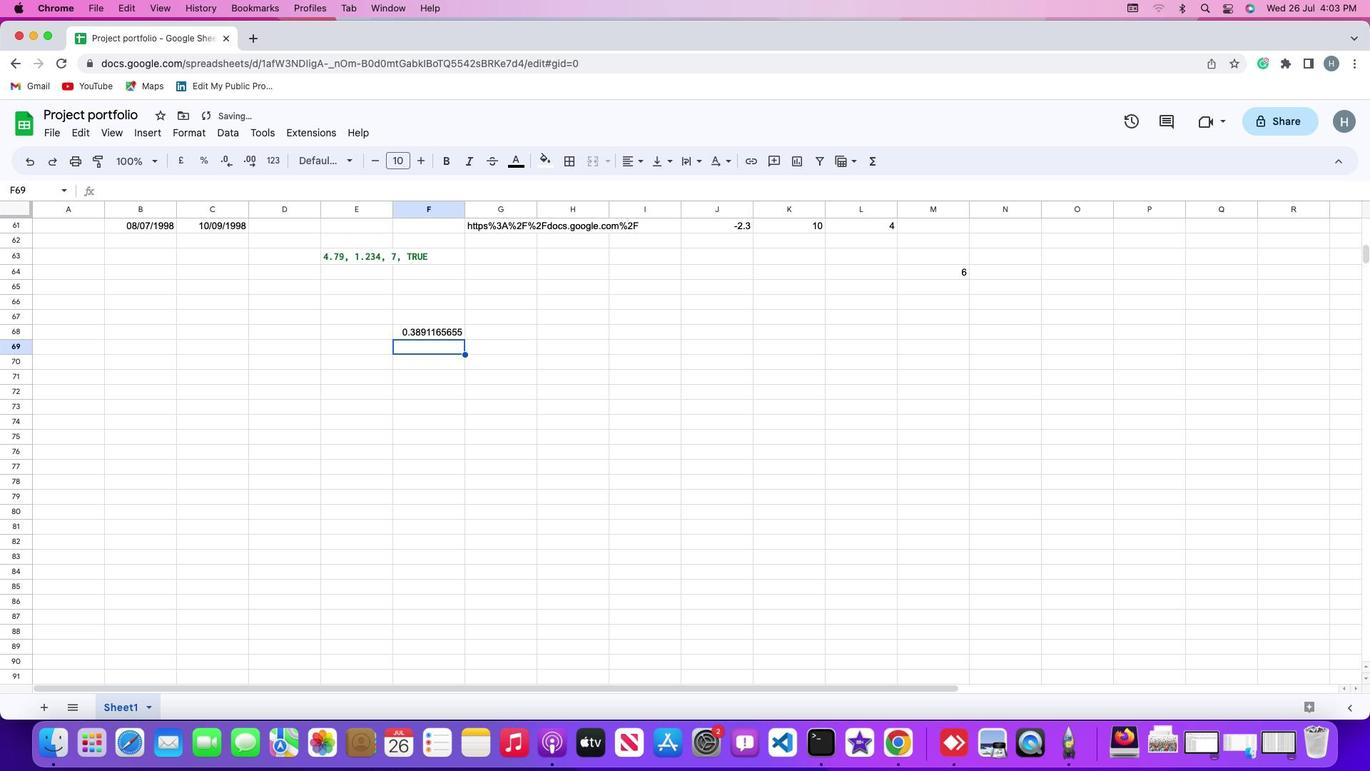 
